 Task: Select on purchases for the year-to-date.
Action: Mouse moved to (708, 98)
Screenshot: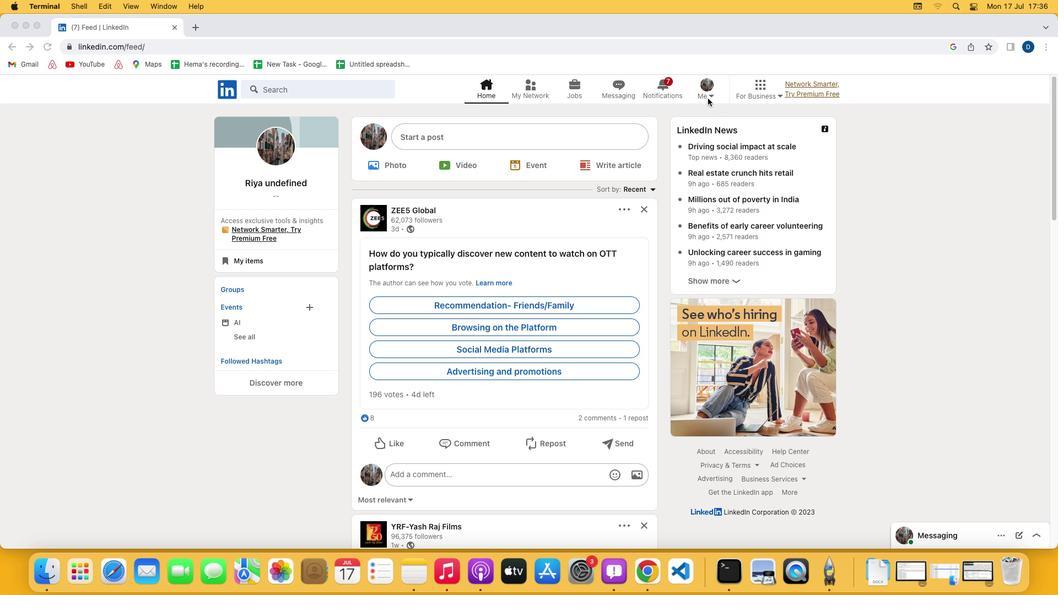 
Action: Mouse pressed left at (708, 98)
Screenshot: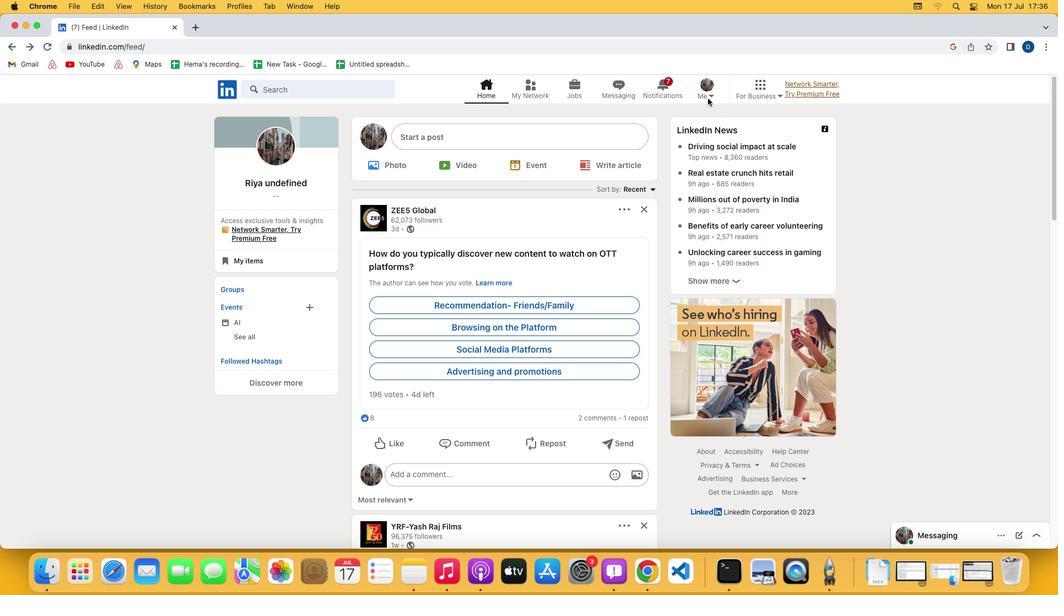 
Action: Mouse moved to (711, 96)
Screenshot: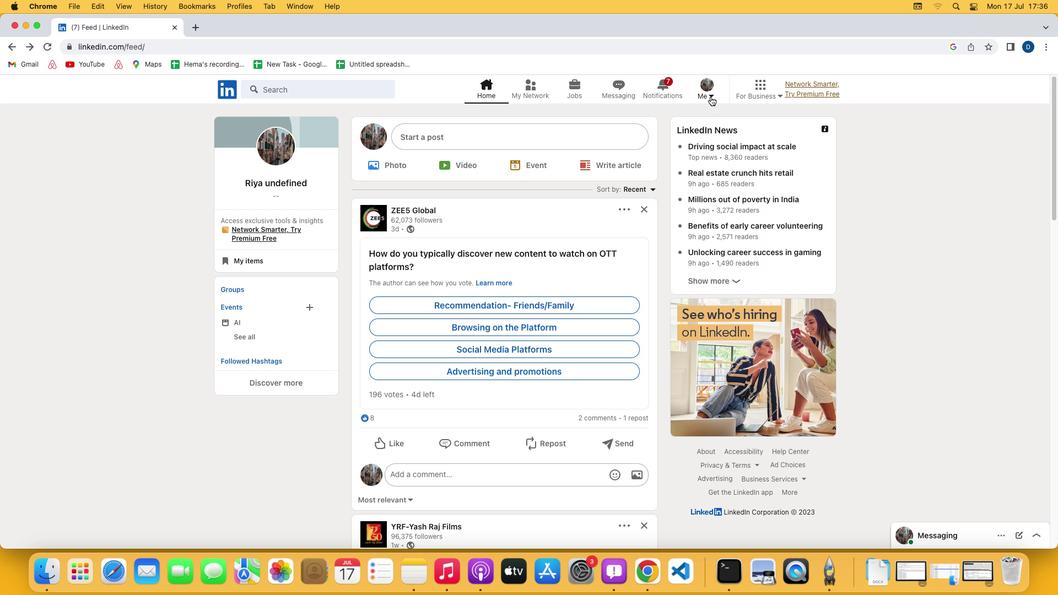 
Action: Mouse pressed left at (711, 96)
Screenshot: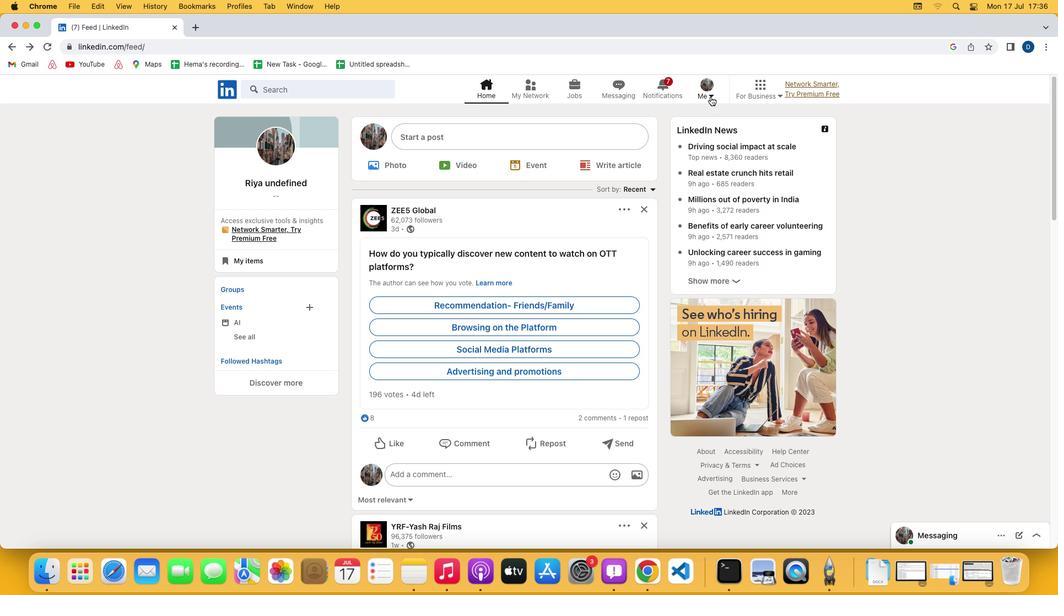 
Action: Mouse moved to (635, 210)
Screenshot: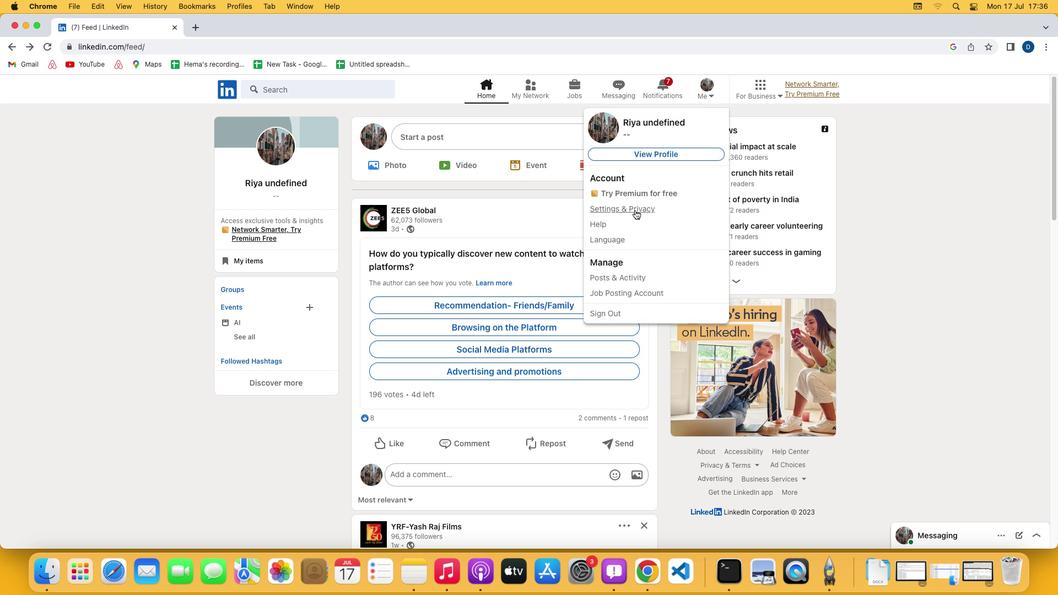 
Action: Mouse pressed left at (635, 210)
Screenshot: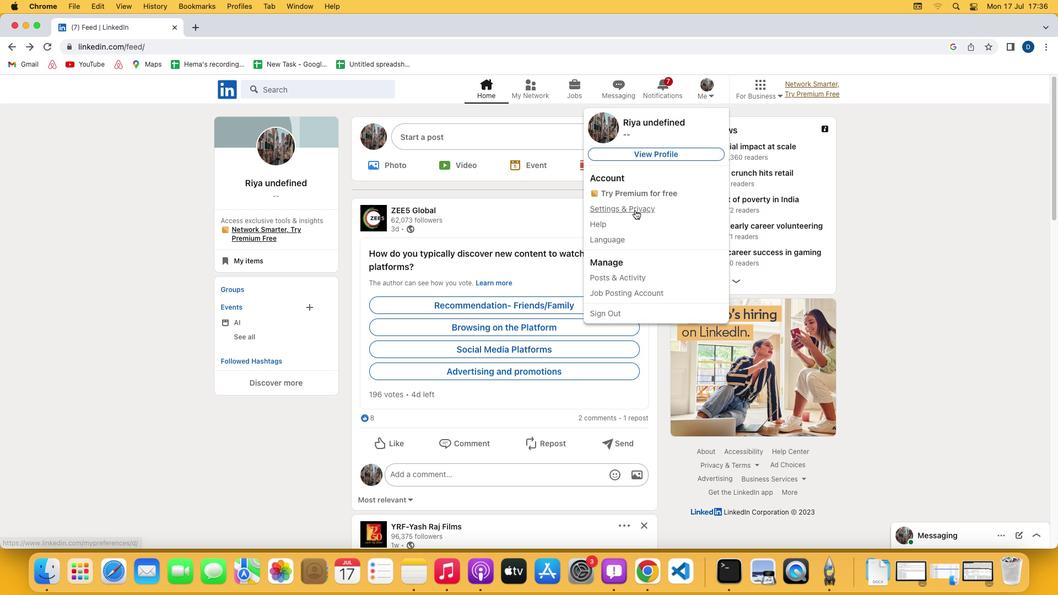 
Action: Mouse moved to (526, 390)
Screenshot: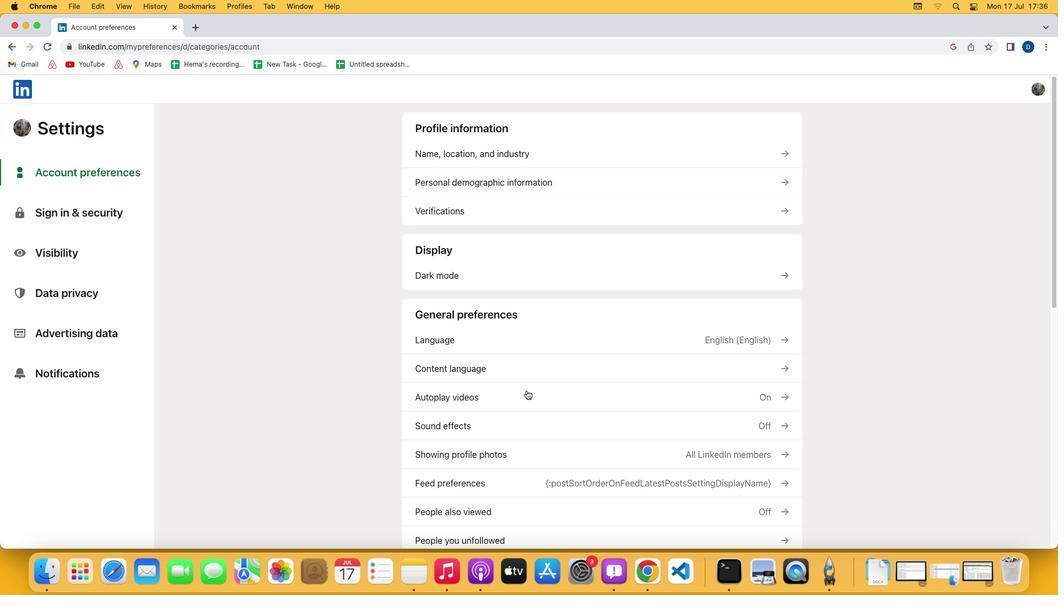 
Action: Mouse scrolled (526, 390) with delta (0, 0)
Screenshot: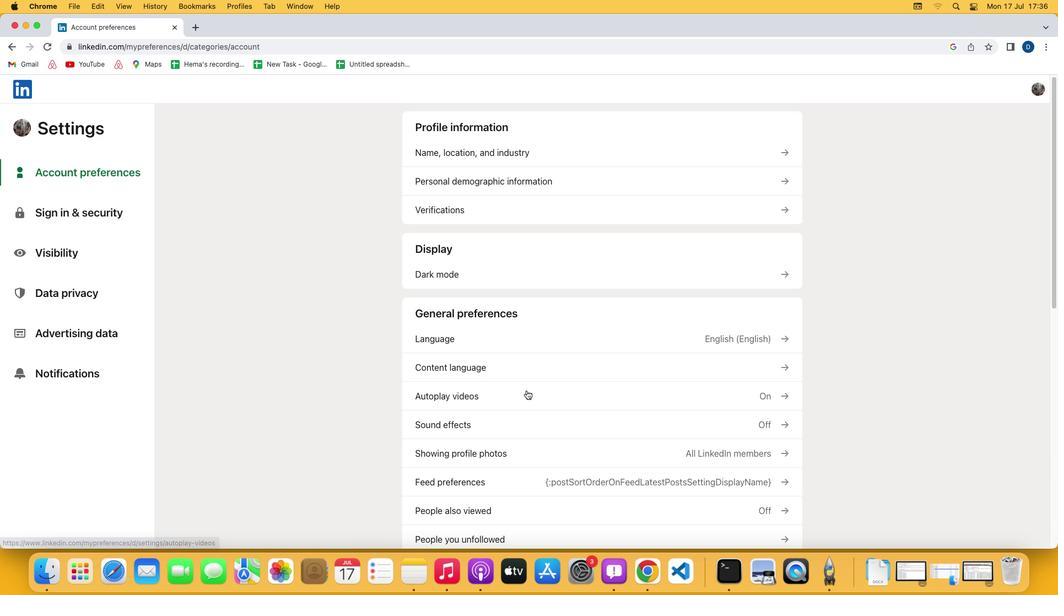 
Action: Mouse scrolled (526, 390) with delta (0, 0)
Screenshot: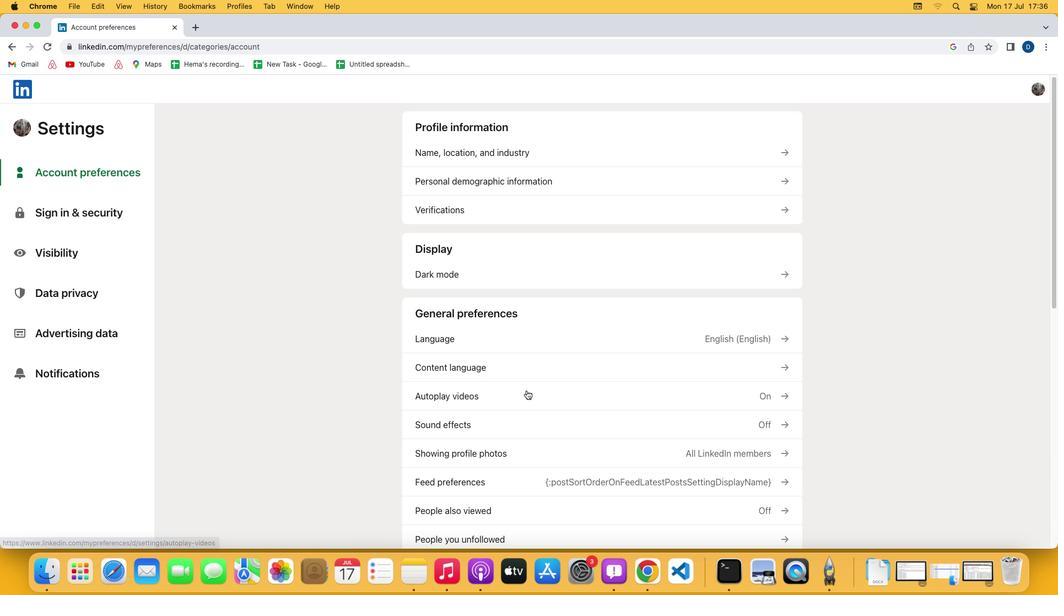 
Action: Mouse scrolled (526, 390) with delta (0, -1)
Screenshot: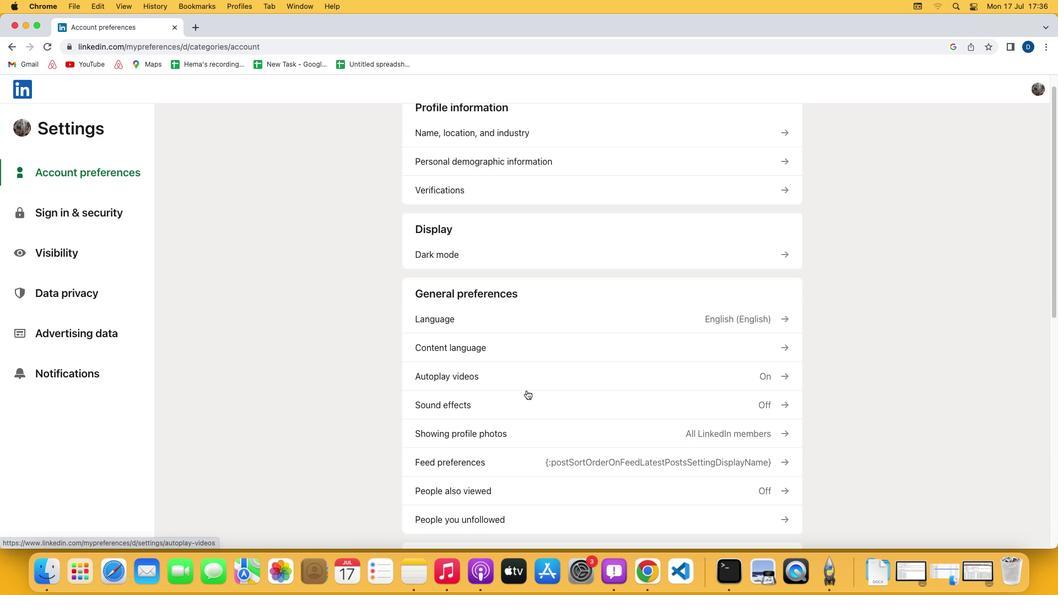 
Action: Mouse scrolled (526, 390) with delta (0, -2)
Screenshot: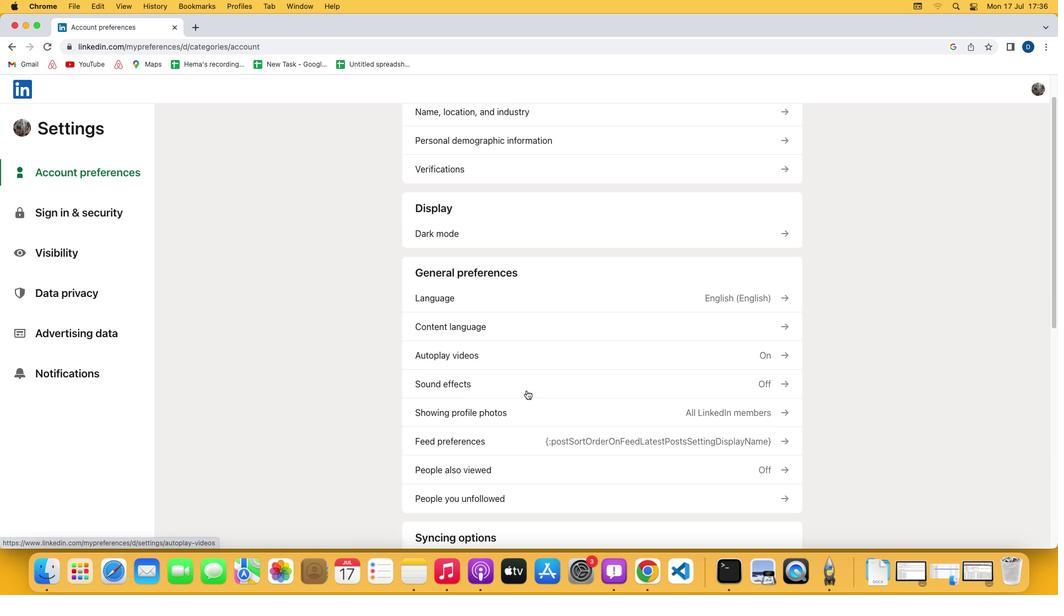 
Action: Mouse moved to (526, 392)
Screenshot: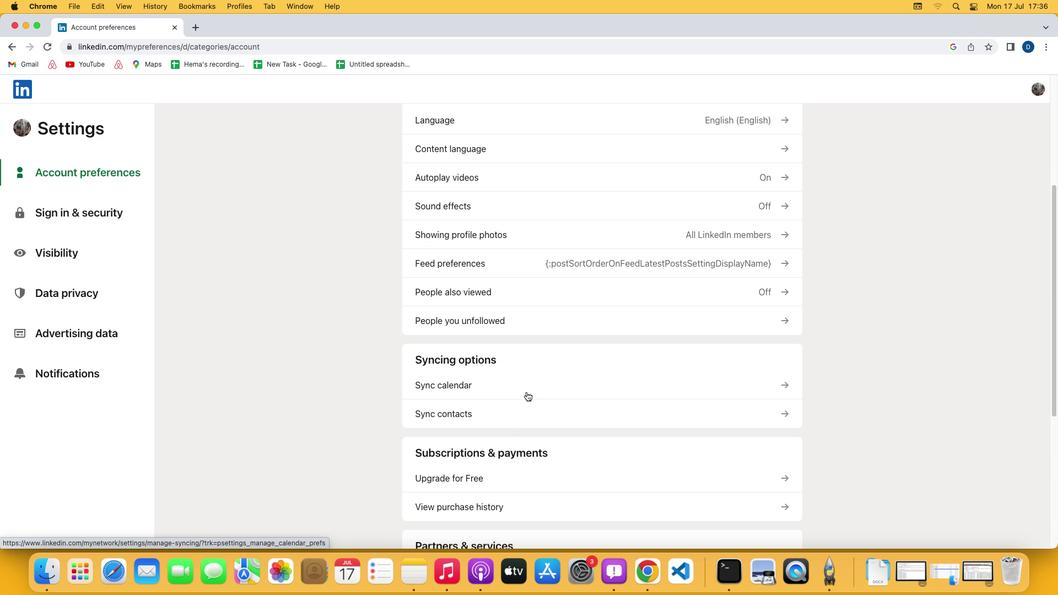 
Action: Mouse scrolled (526, 392) with delta (0, 0)
Screenshot: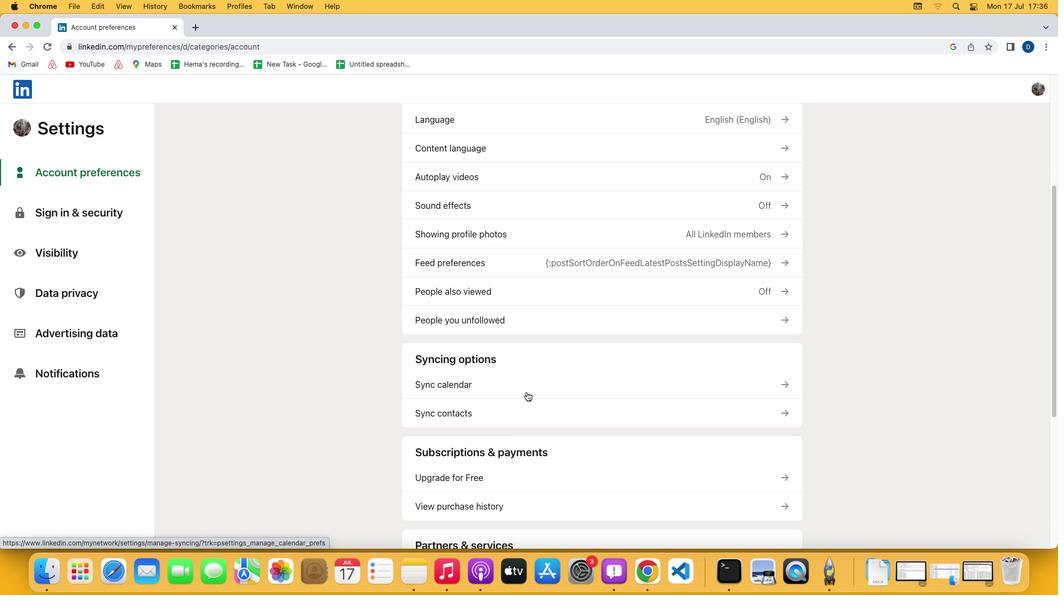 
Action: Mouse scrolled (526, 392) with delta (0, 0)
Screenshot: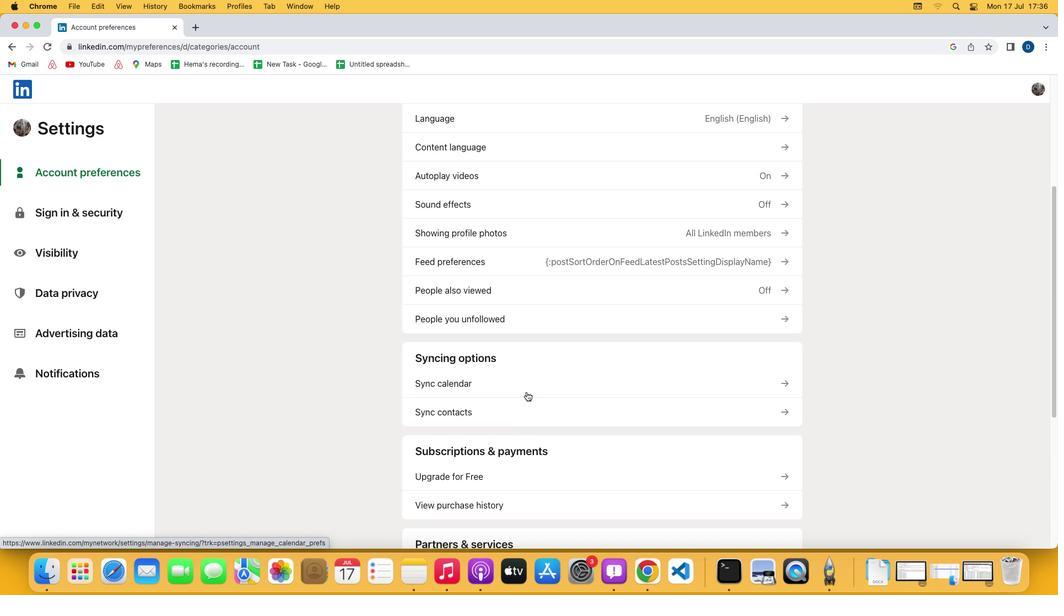 
Action: Mouse scrolled (526, 392) with delta (0, -1)
Screenshot: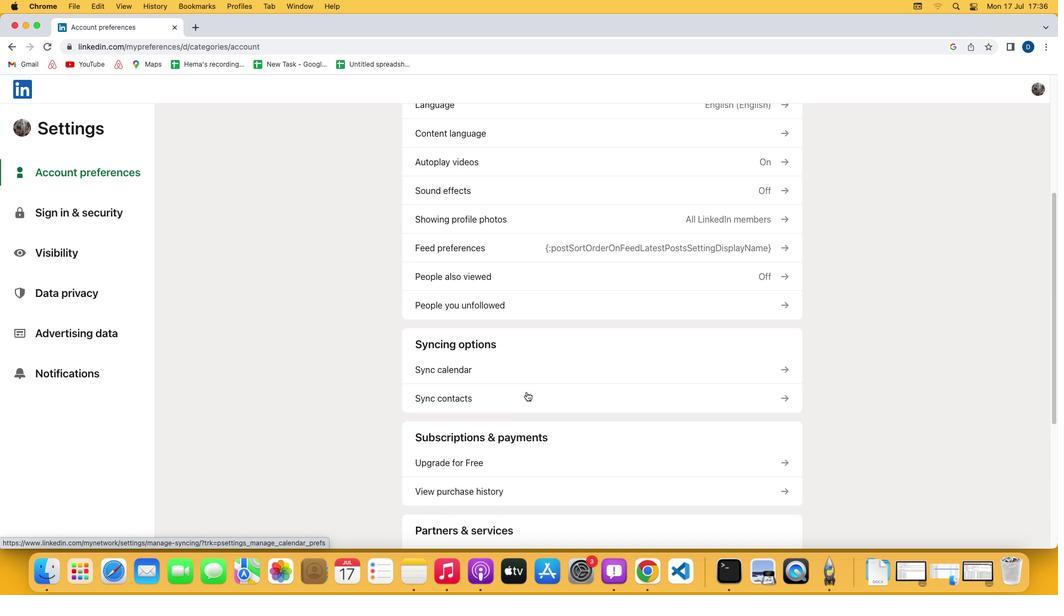
Action: Mouse moved to (469, 431)
Screenshot: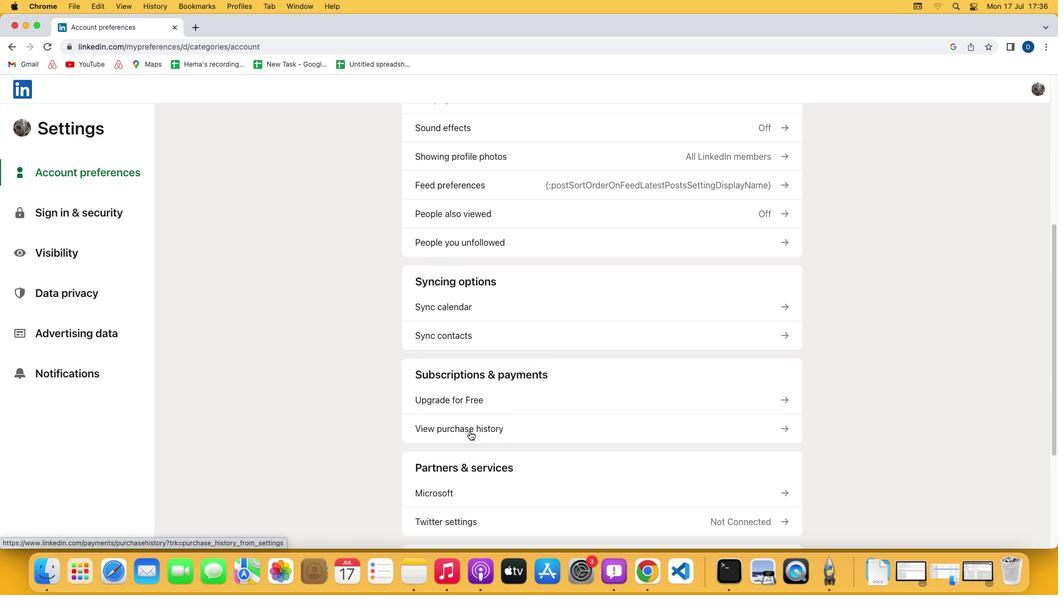 
Action: Mouse pressed left at (469, 431)
Screenshot: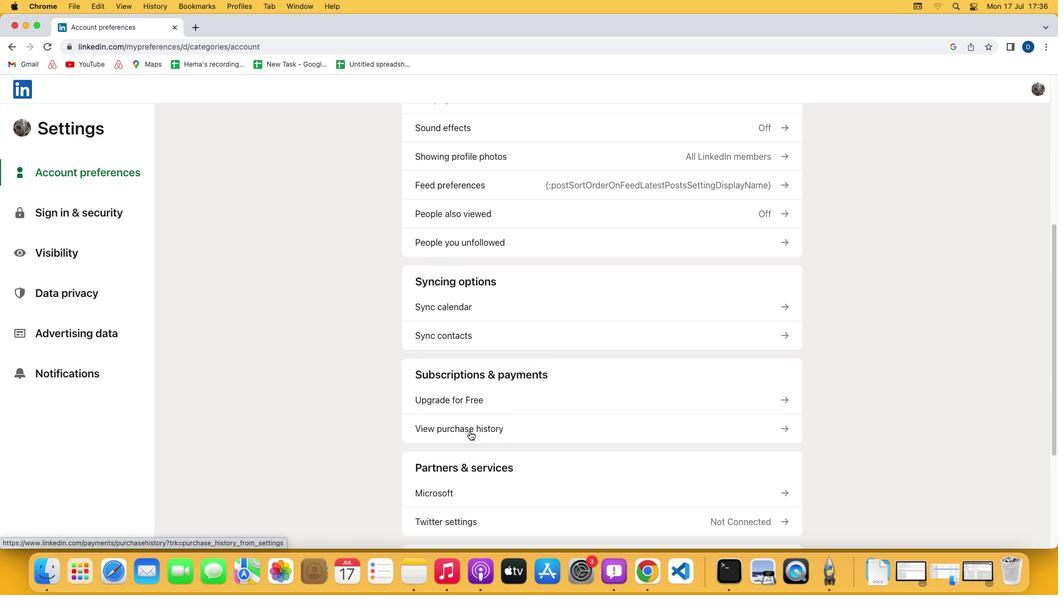 
Action: Mouse moved to (497, 140)
Screenshot: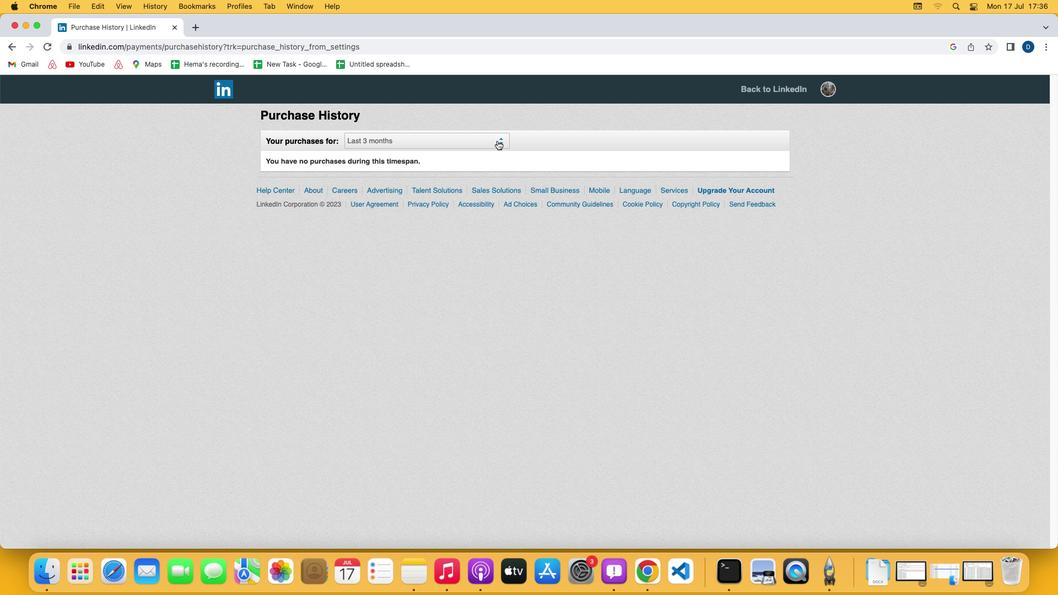 
Action: Mouse pressed left at (497, 140)
Screenshot: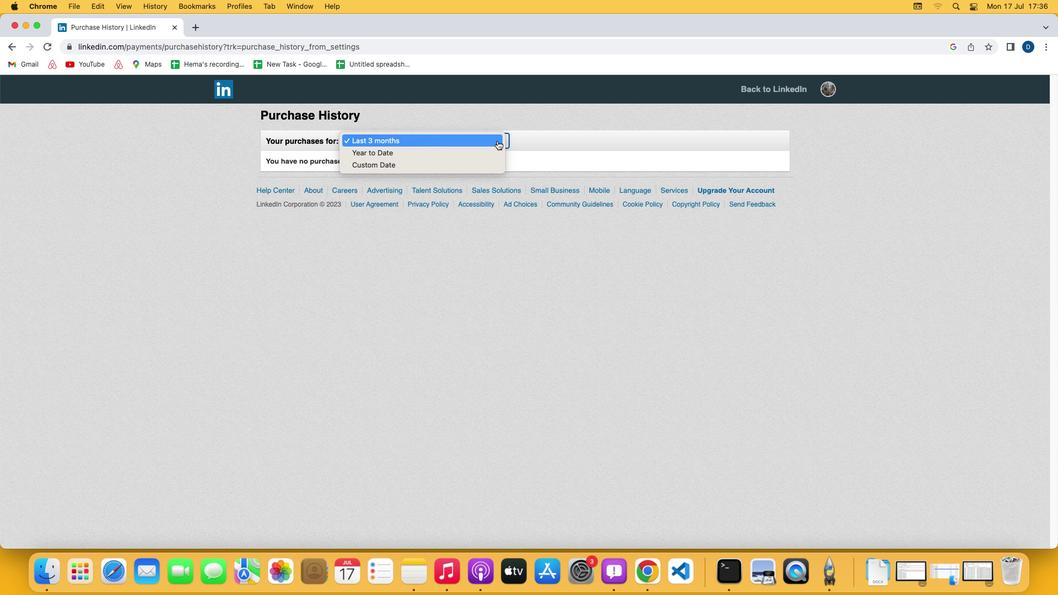 
Action: Mouse moved to (472, 154)
Screenshot: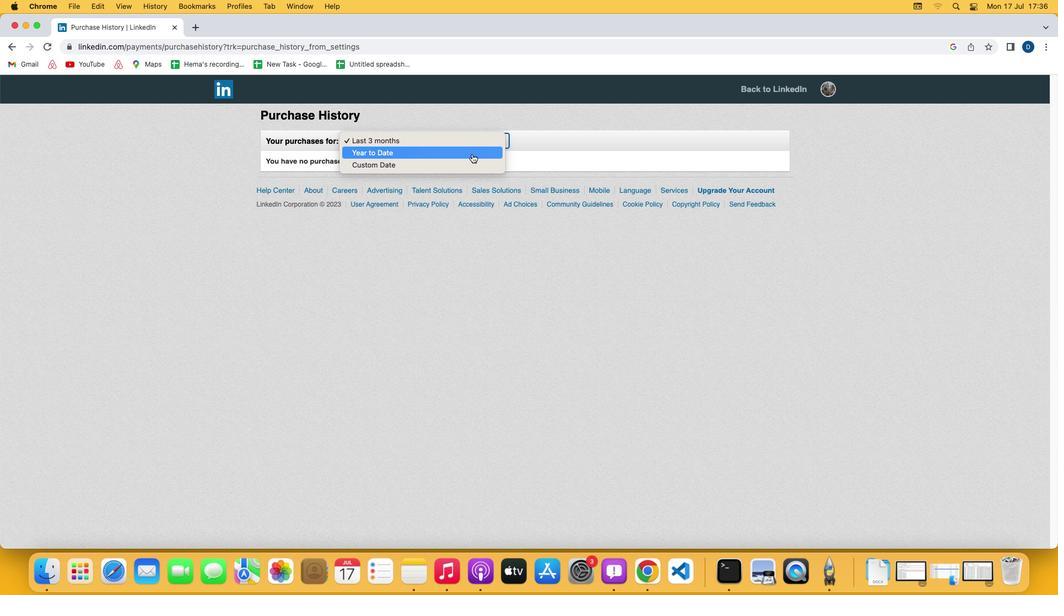 
Action: Mouse pressed left at (472, 154)
Screenshot: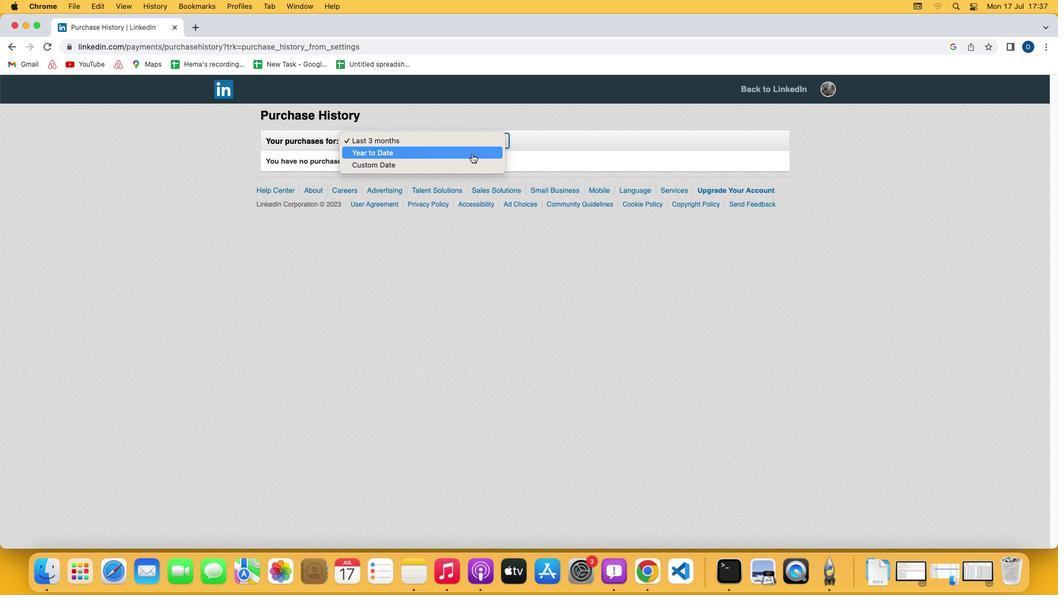 
